 Task: View all add-ons.
Action: Mouse moved to (327, 72)
Screenshot: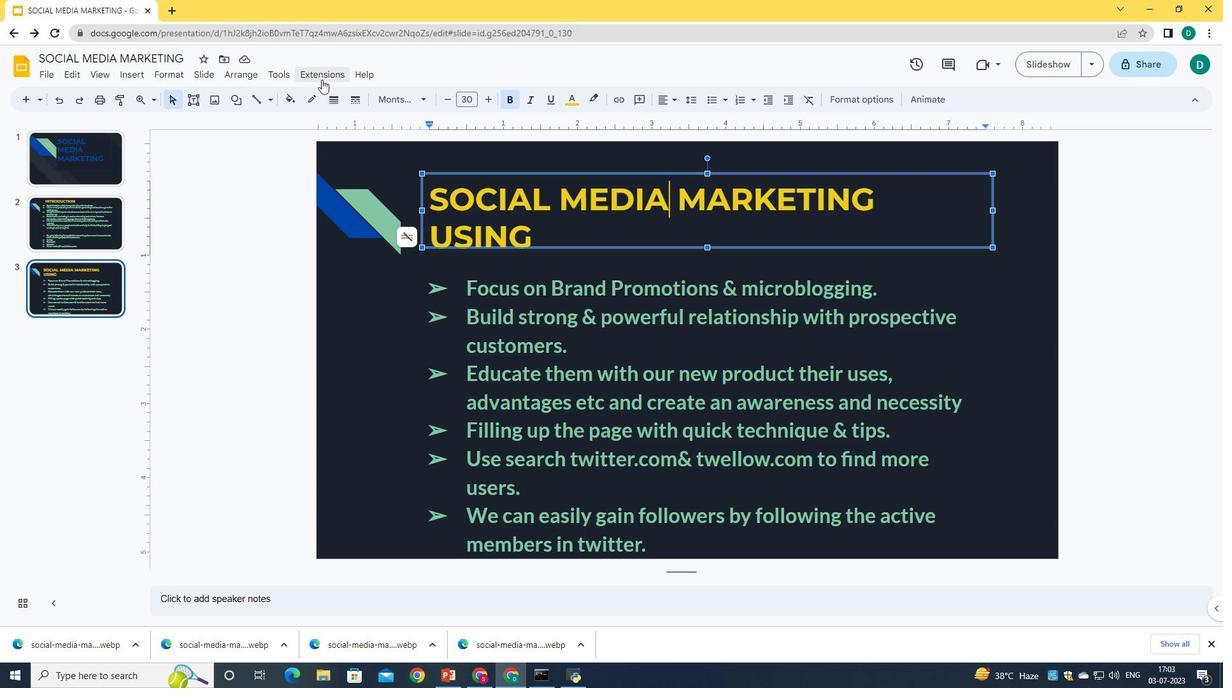 
Action: Mouse pressed left at (327, 72)
Screenshot: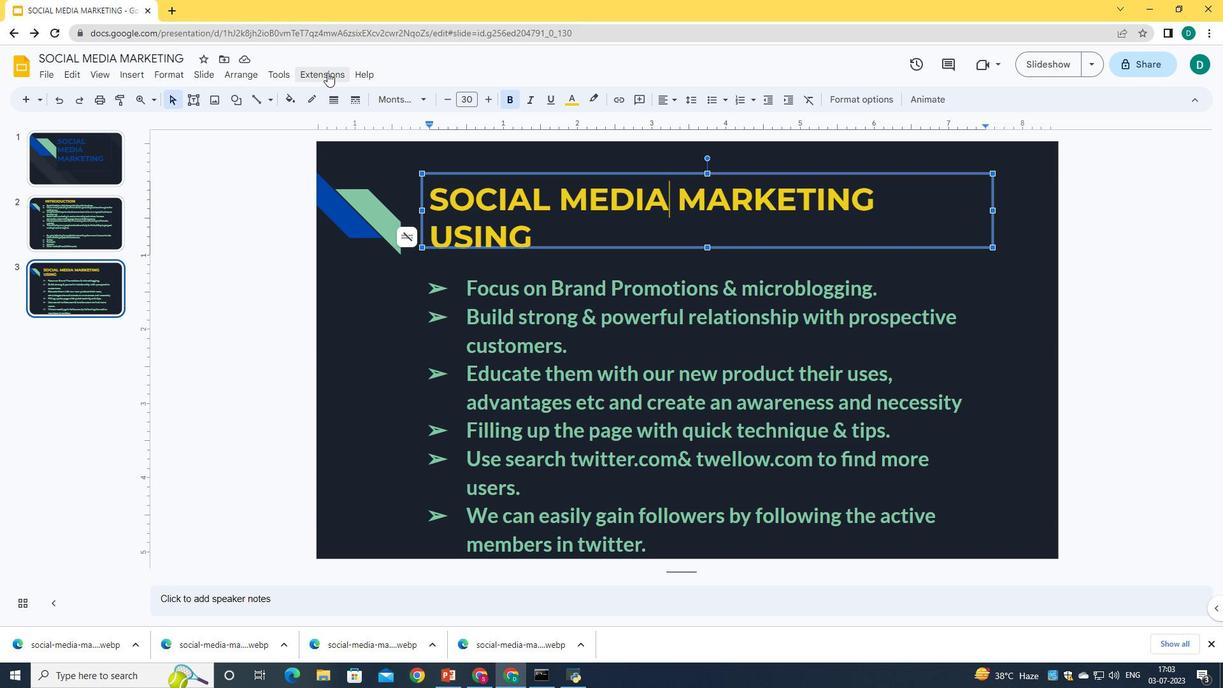 
Action: Mouse moved to (545, 145)
Screenshot: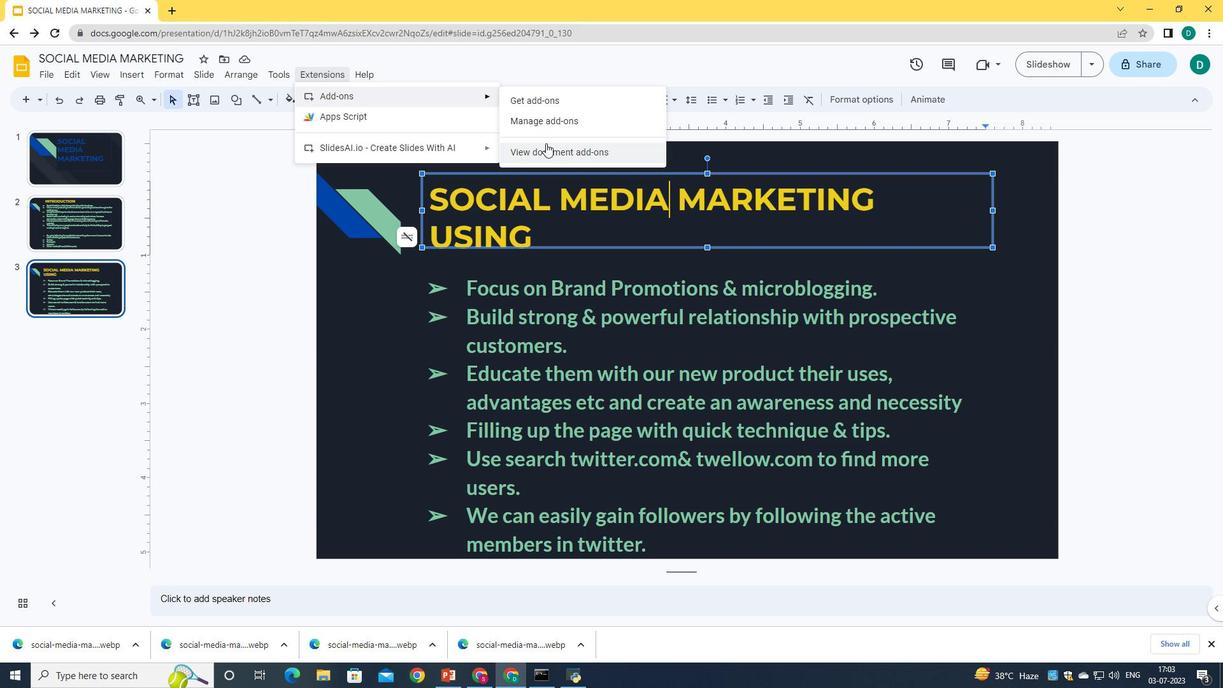 
Action: Mouse pressed left at (545, 145)
Screenshot: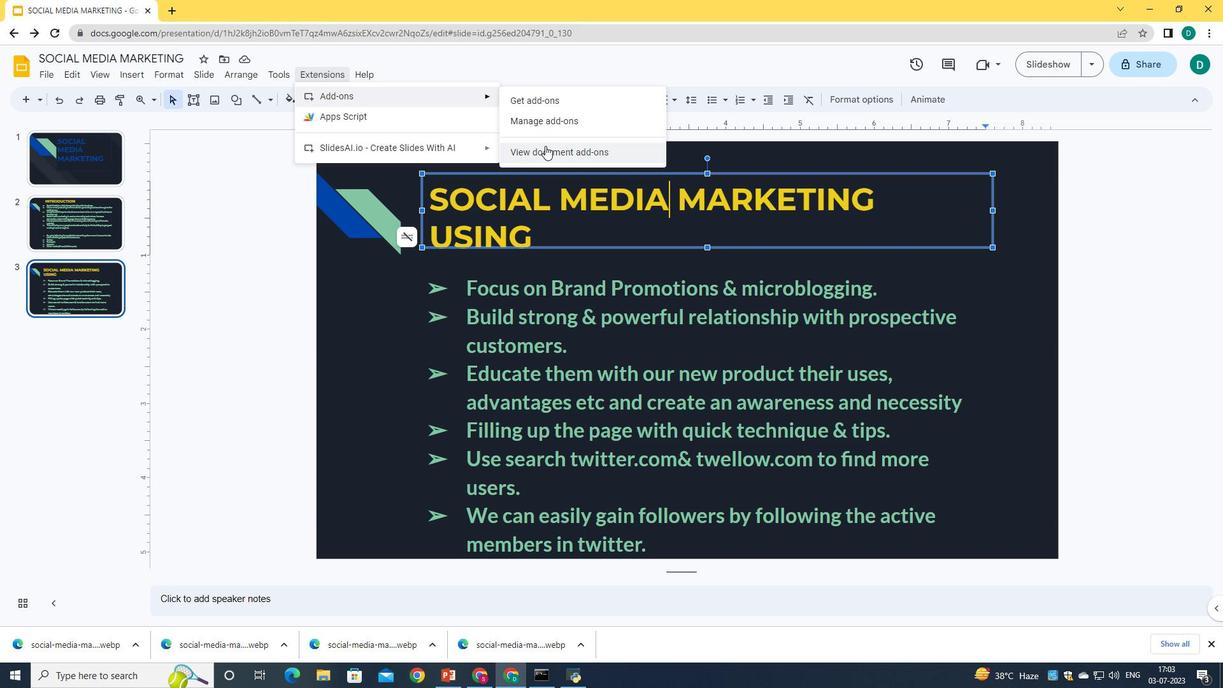 
Action: Mouse moved to (581, 162)
Screenshot: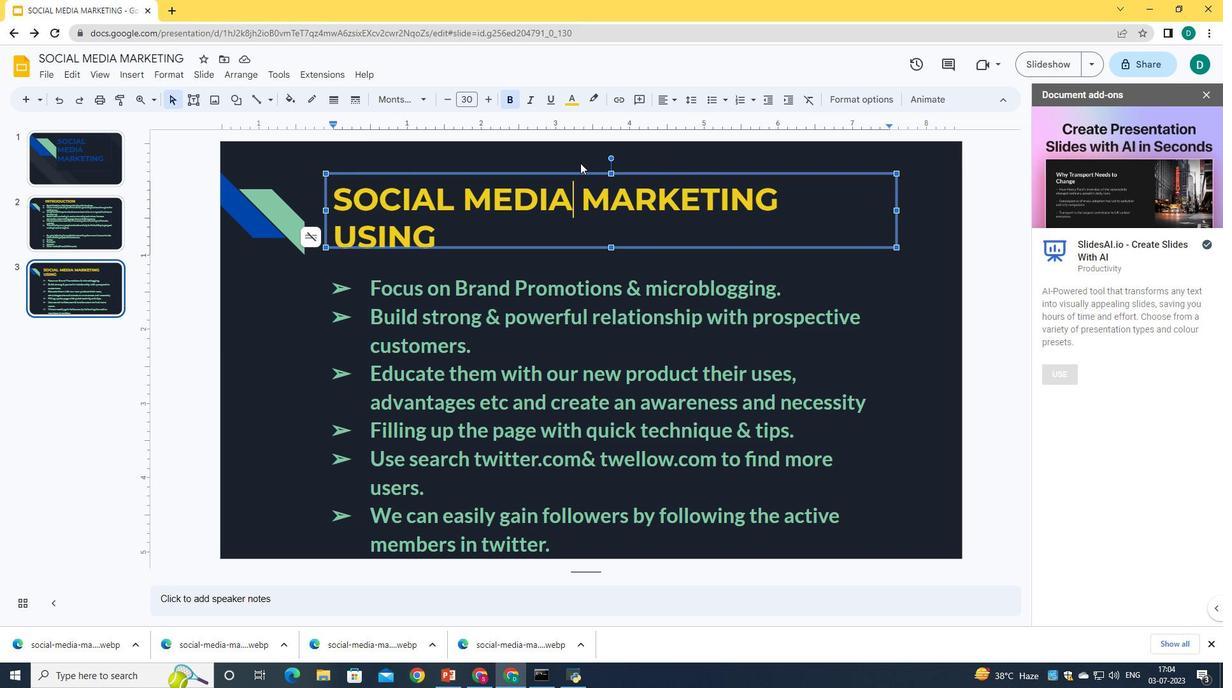 
